 Task: Book a one-way flight for 1 adult from Los Angeles to Las Vegas on October 20, 2023.
Action: Mouse moved to (392, 415)
Screenshot: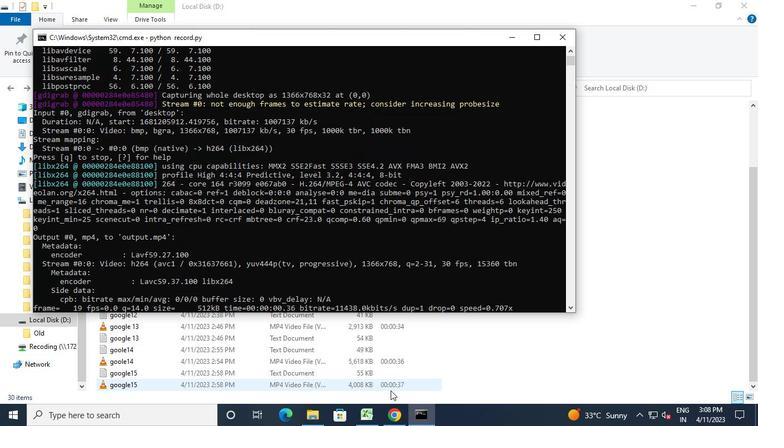 
Action: Mouse pressed left at (392, 415)
Screenshot: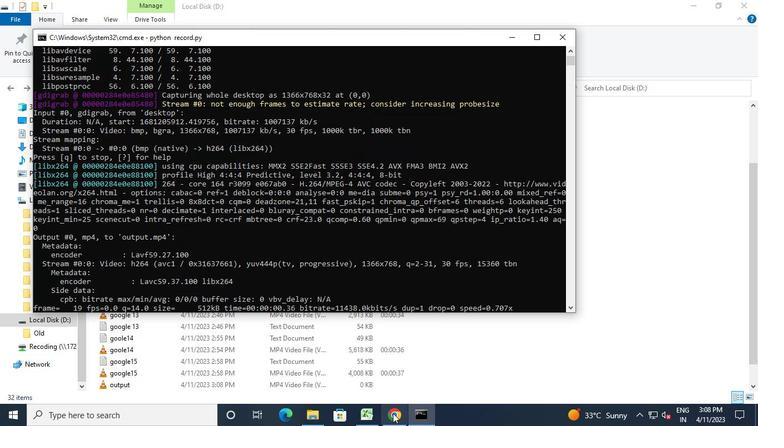 
Action: Mouse moved to (35, 238)
Screenshot: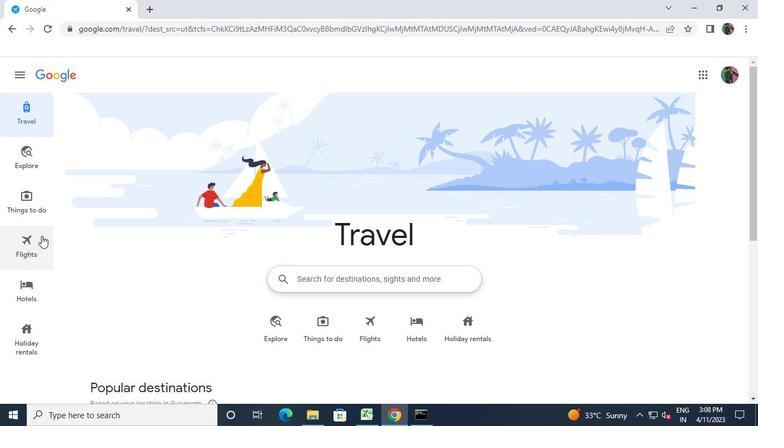 
Action: Mouse pressed left at (35, 238)
Screenshot: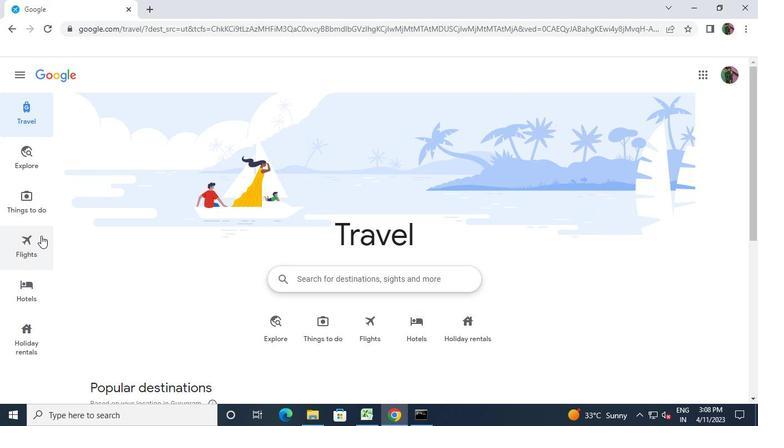 
Action: Mouse moved to (118, 291)
Screenshot: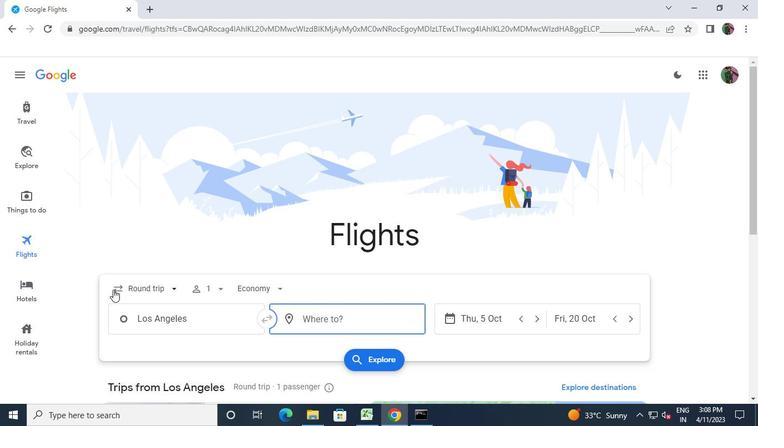 
Action: Mouse pressed left at (118, 291)
Screenshot: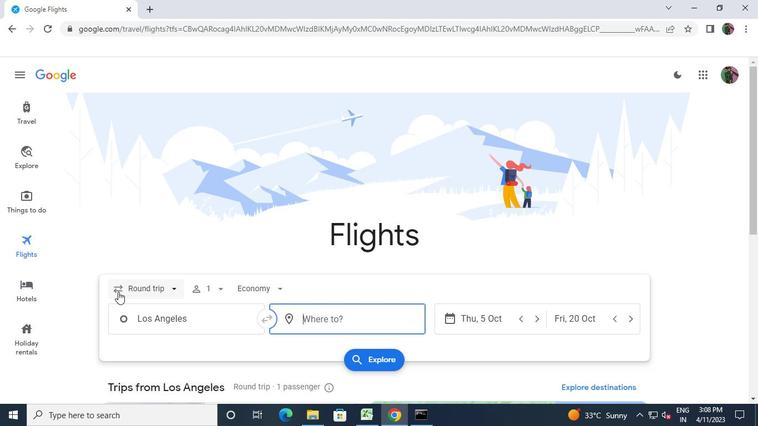 
Action: Mouse moved to (142, 232)
Screenshot: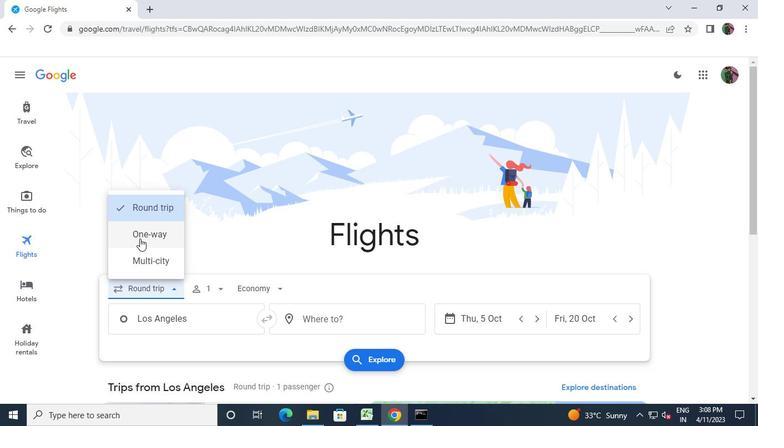 
Action: Mouse pressed left at (142, 232)
Screenshot: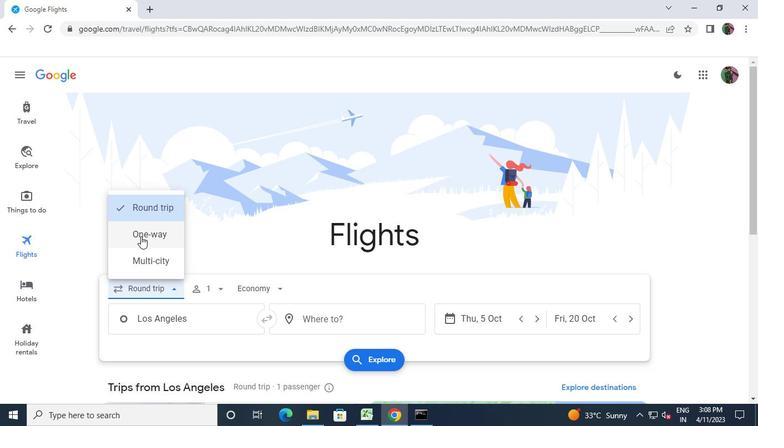 
Action: Mouse moved to (206, 291)
Screenshot: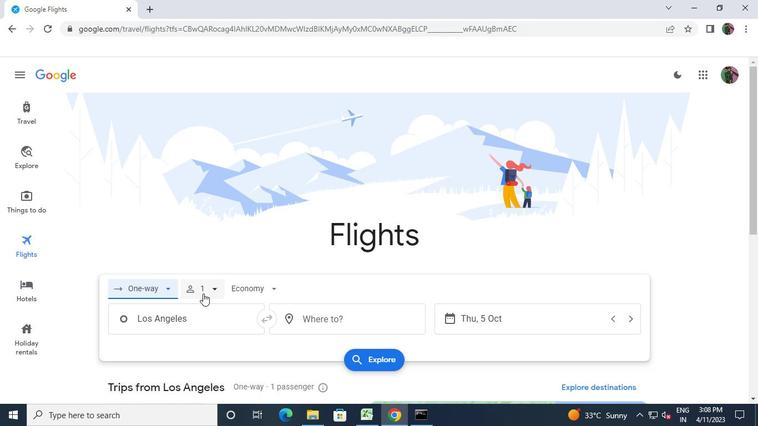 
Action: Mouse pressed left at (206, 291)
Screenshot: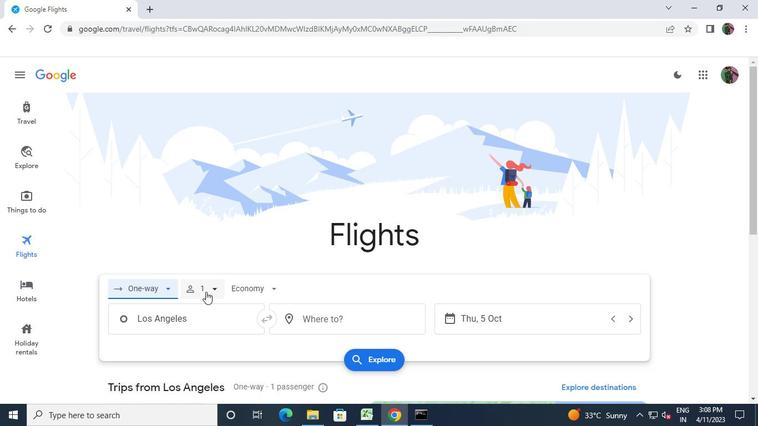 
Action: Mouse moved to (281, 321)
Screenshot: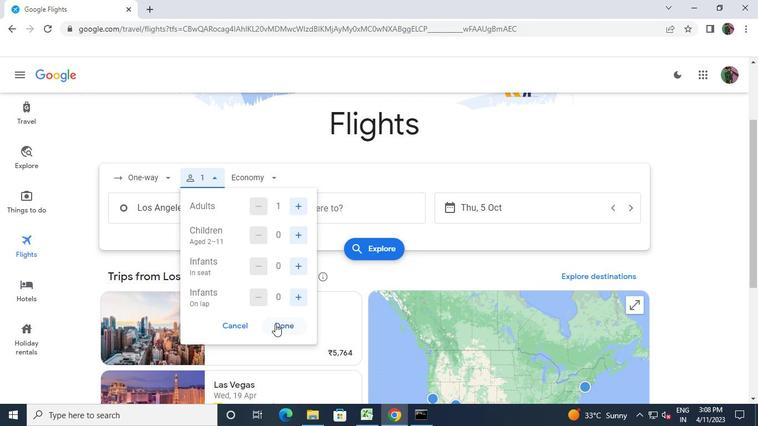 
Action: Mouse pressed left at (281, 321)
Screenshot: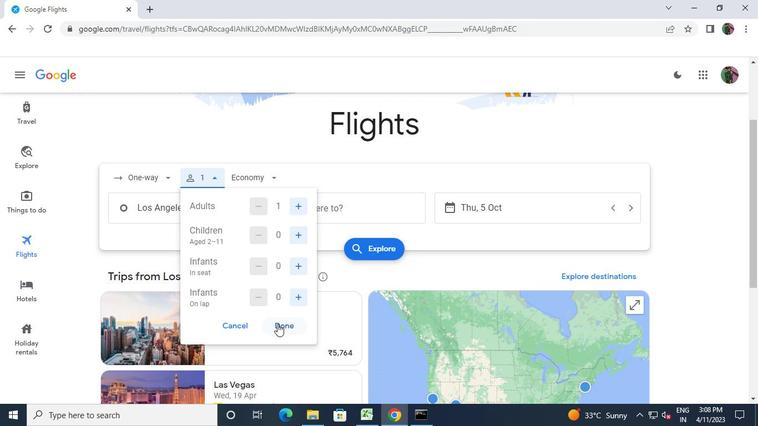 
Action: Mouse moved to (466, 208)
Screenshot: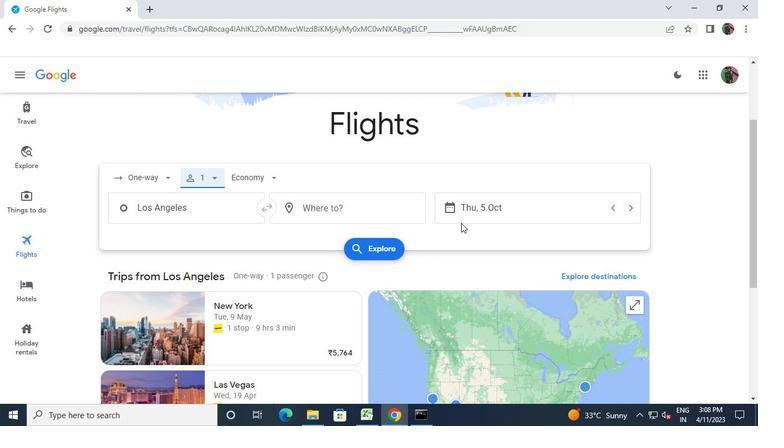 
Action: Mouse pressed left at (466, 208)
Screenshot: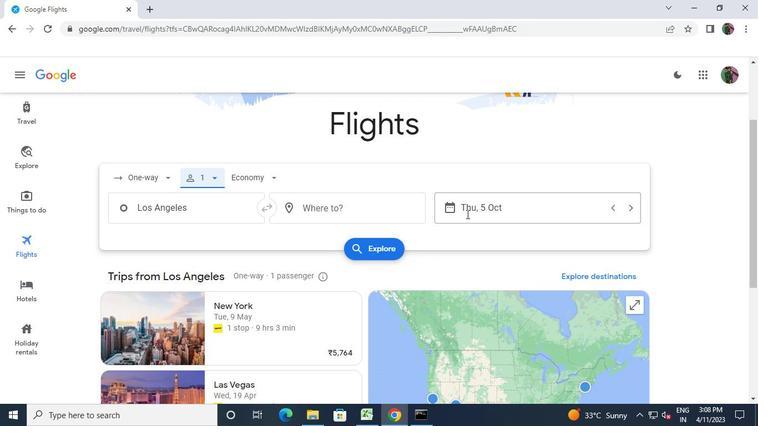 
Action: Mouse moved to (357, 185)
Screenshot: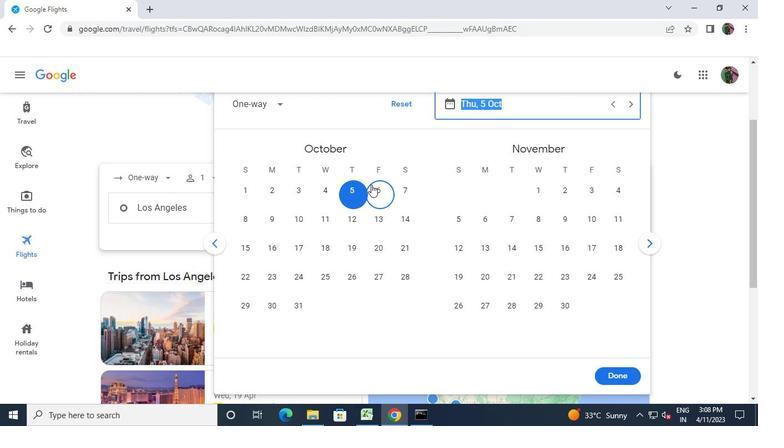 
Action: Mouse pressed left at (357, 185)
Screenshot: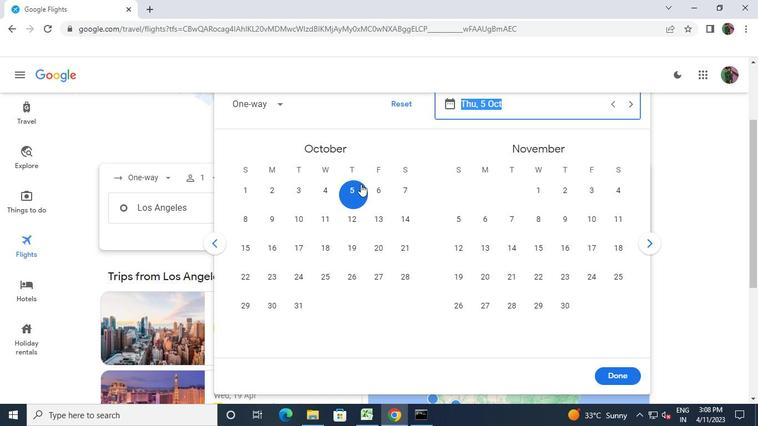 
Action: Mouse moved to (623, 375)
Screenshot: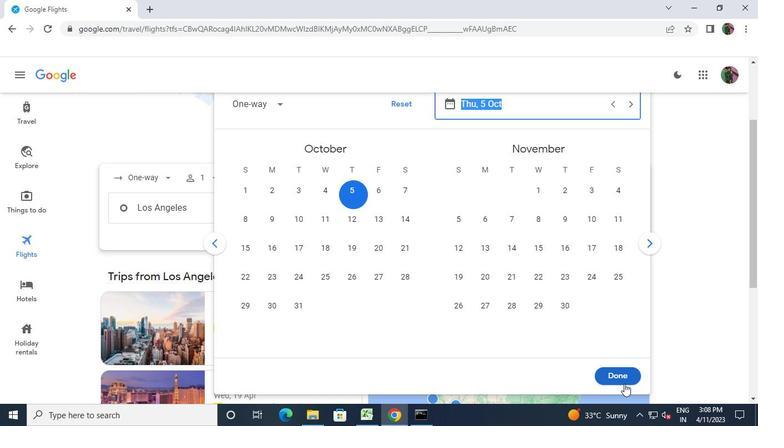 
Action: Mouse pressed left at (623, 375)
Screenshot: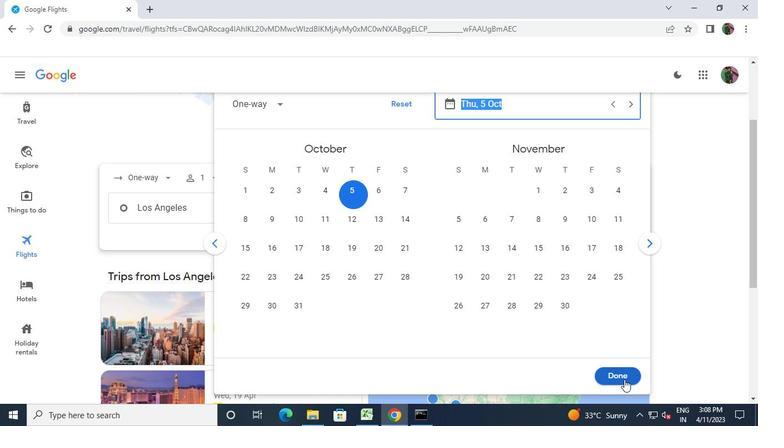 
Action: Mouse moved to (179, 208)
Screenshot: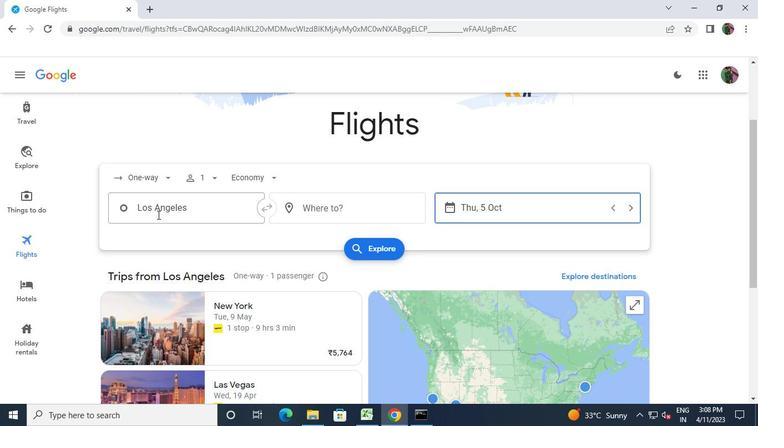
Action: Mouse pressed left at (179, 208)
Screenshot: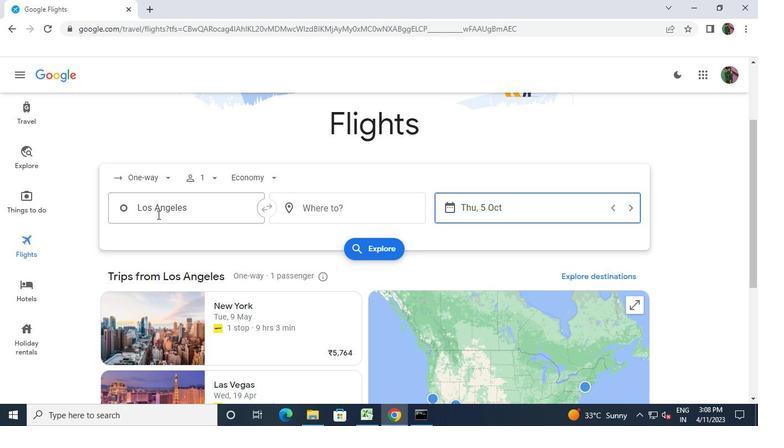
Action: Mouse moved to (180, 208)
Screenshot: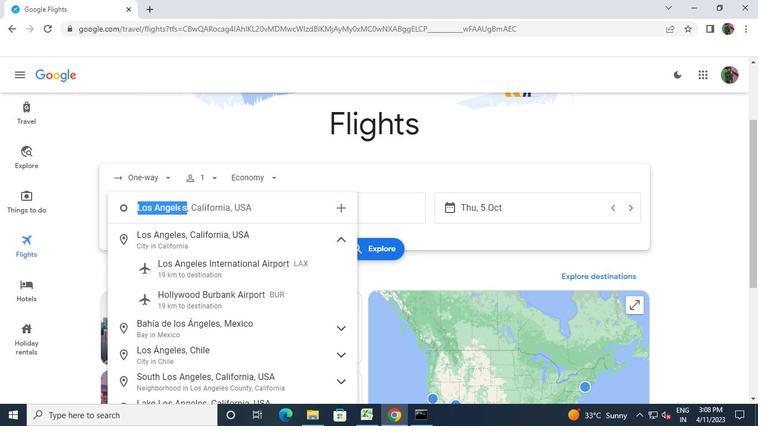 
Action: Keyboard l
Screenshot: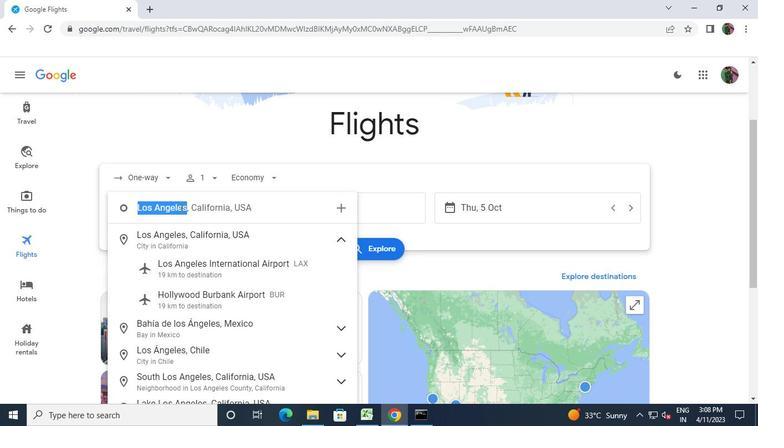 
Action: Keyboard o
Screenshot: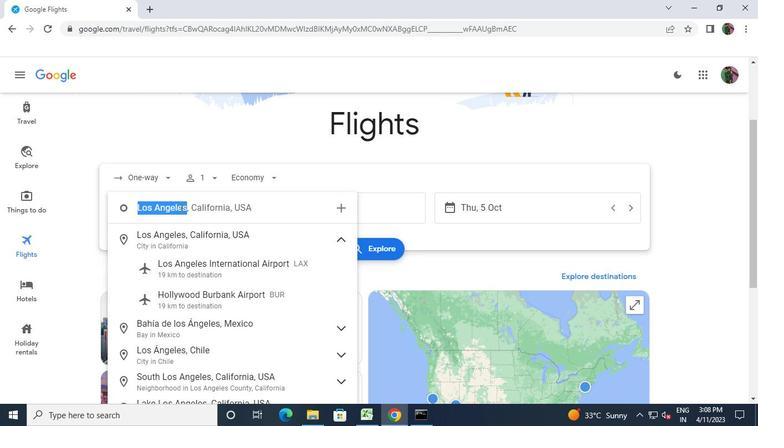 
Action: Keyboard s
Screenshot: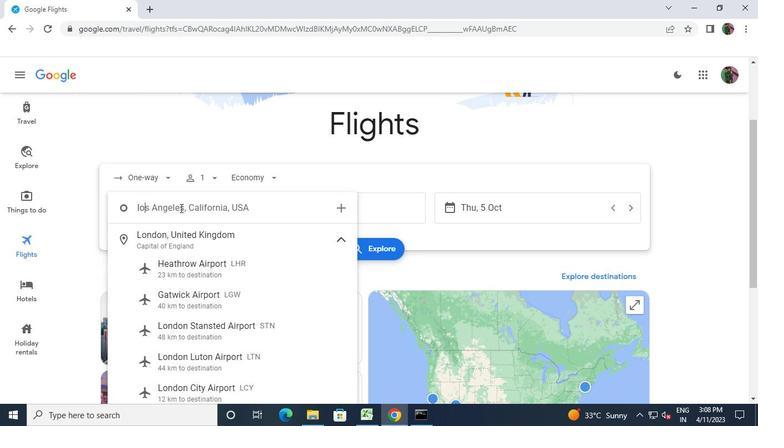 
Action: Keyboard Key.space
Screenshot: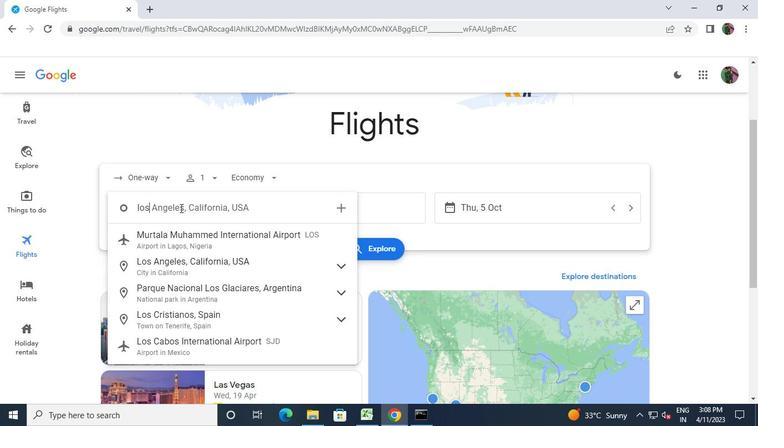 
Action: Keyboard a
Screenshot: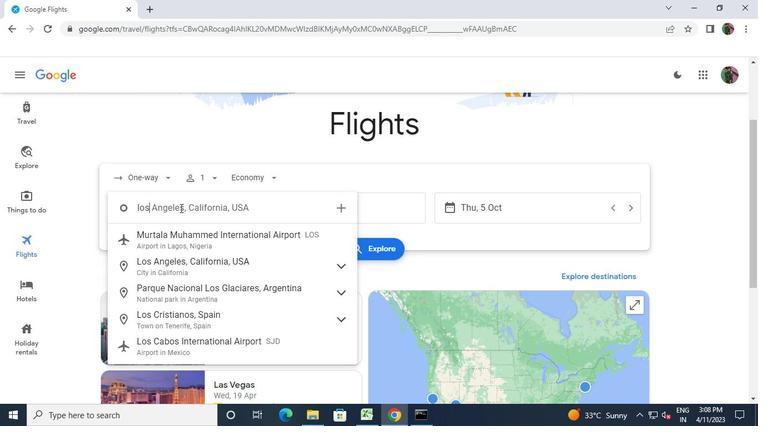 
Action: Keyboard n
Screenshot: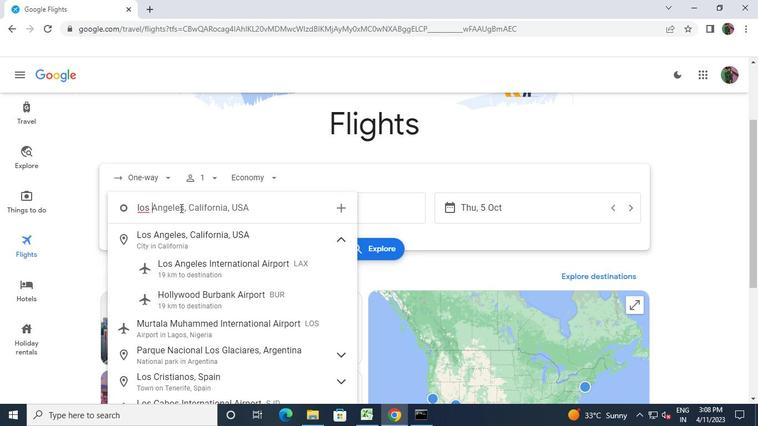 
Action: Mouse moved to (198, 239)
Screenshot: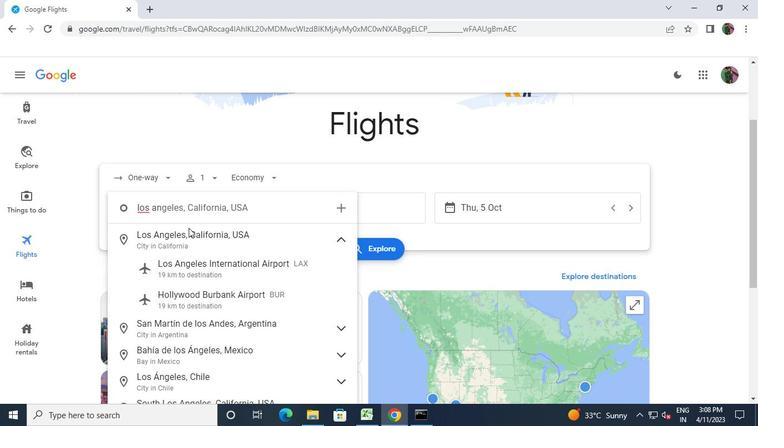 
Action: Mouse pressed left at (198, 239)
Screenshot: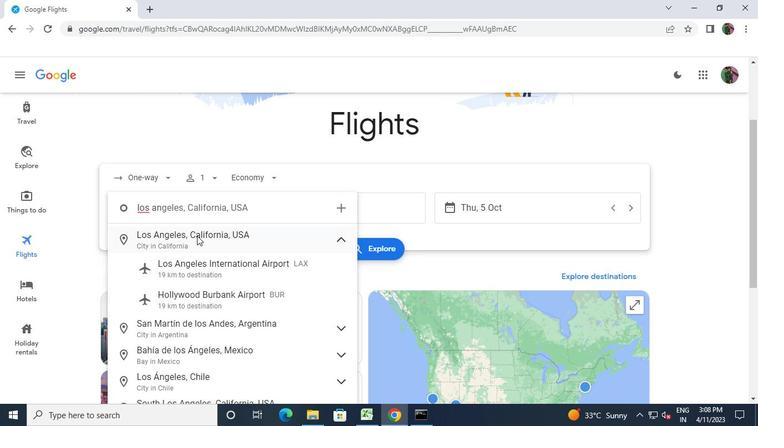 
Action: Mouse moved to (375, 210)
Screenshot: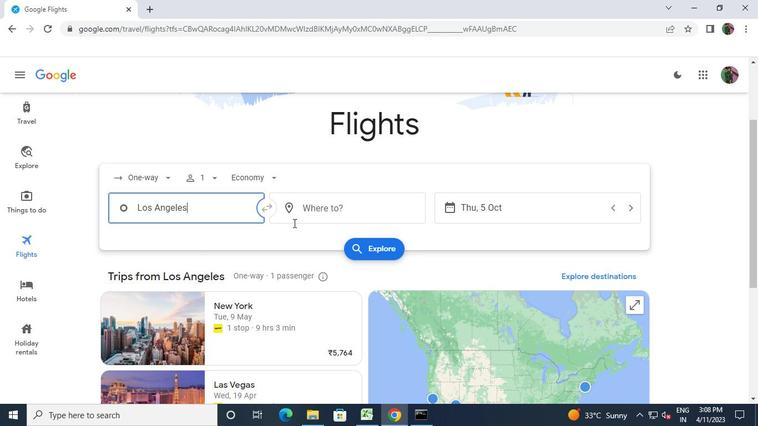 
Action: Mouse pressed left at (375, 210)
Screenshot: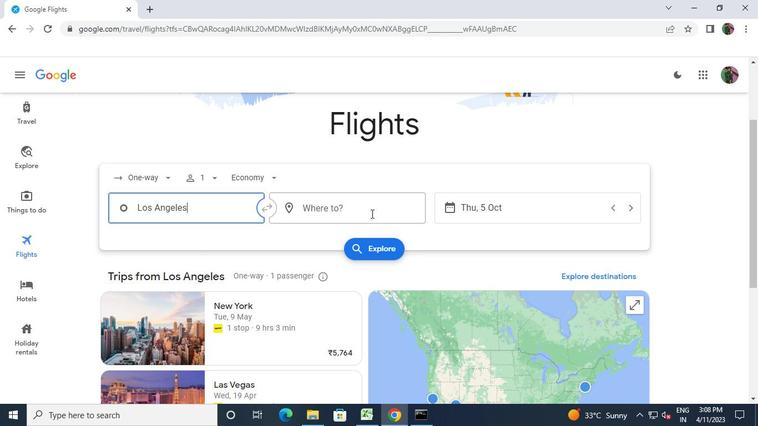
Action: Keyboard l
Screenshot: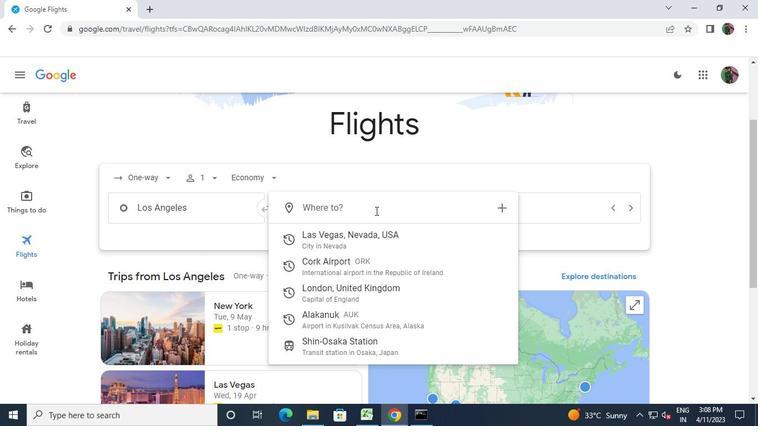 
Action: Keyboard o
Screenshot: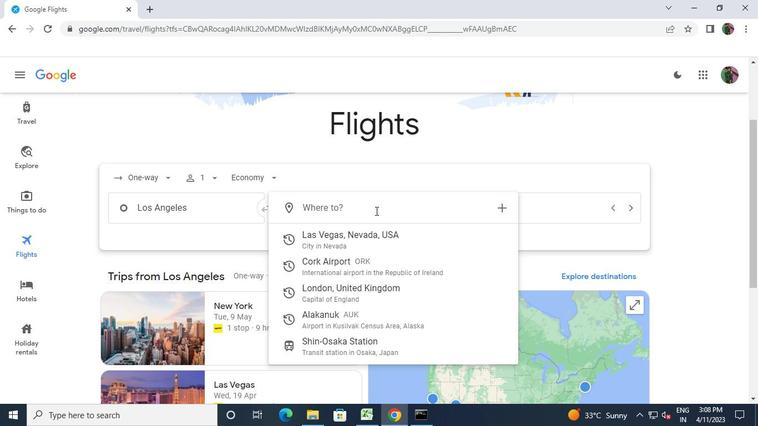 
Action: Keyboard s
Screenshot: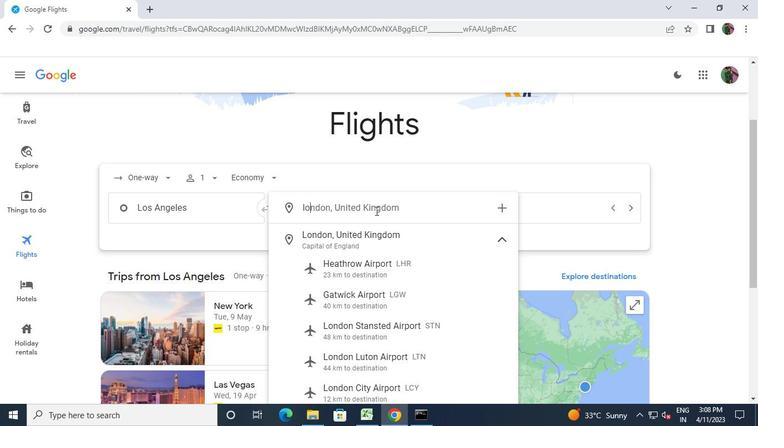
Action: Keyboard Key.space
Screenshot: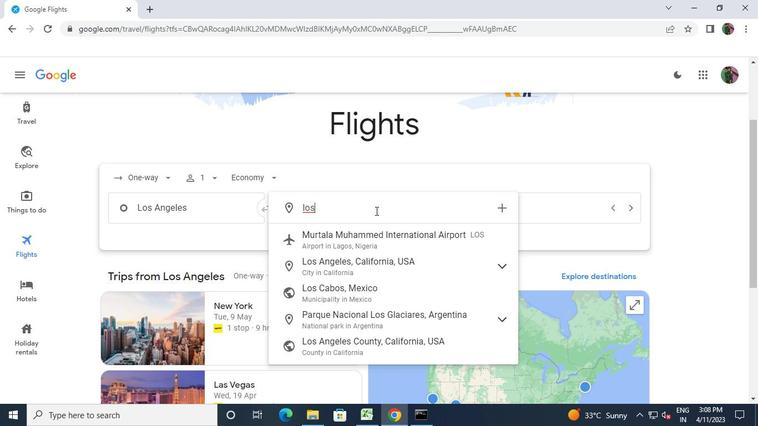 
Action: Keyboard a
Screenshot: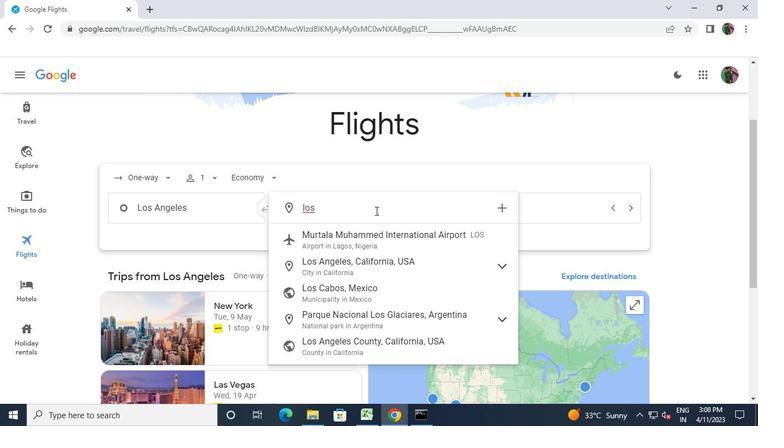 
Action: Keyboard v
Screenshot: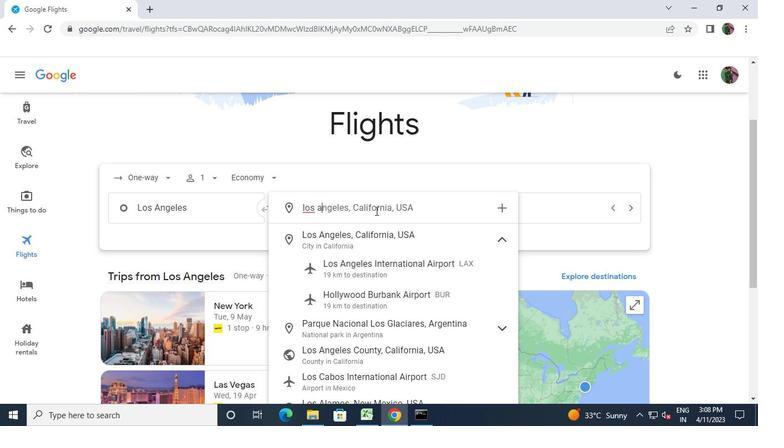 
Action: Mouse moved to (305, 206)
Screenshot: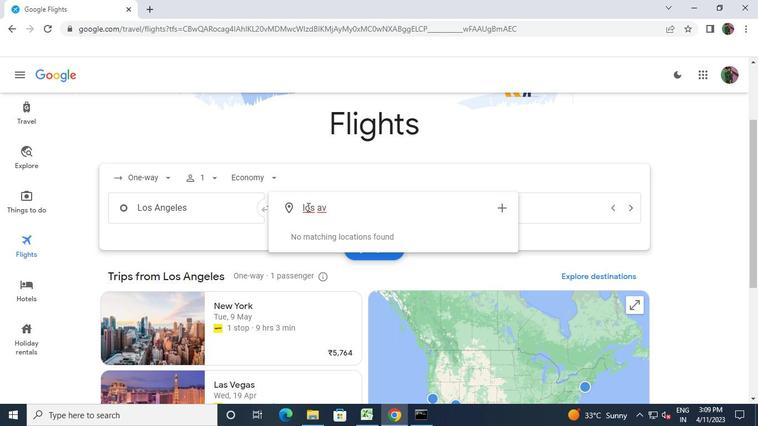 
Action: Mouse pressed left at (305, 206)
Screenshot: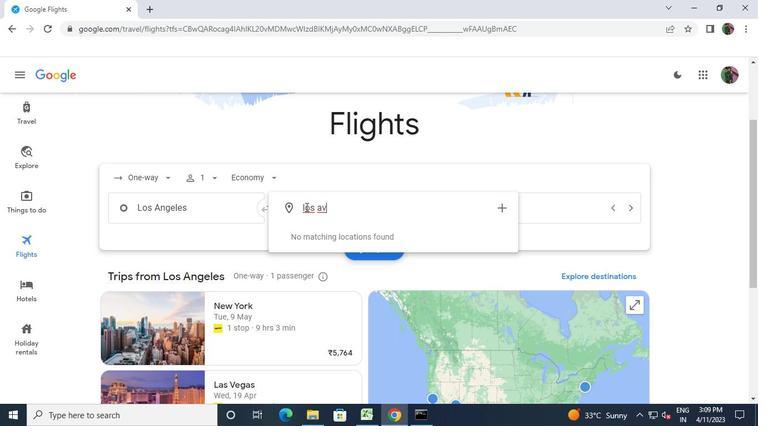 
Action: Mouse moved to (331, 209)
Screenshot: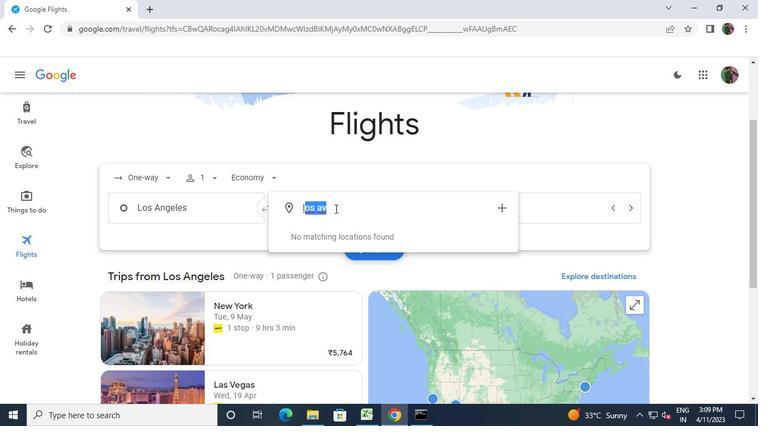 
Action: Keyboard a
Screenshot: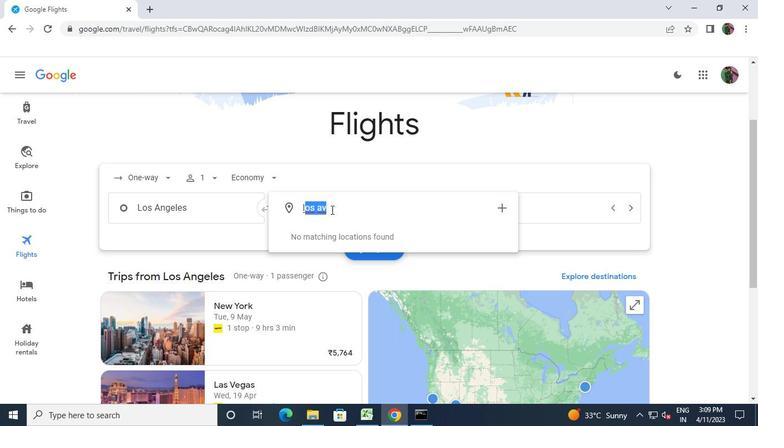 
Action: Keyboard s
Screenshot: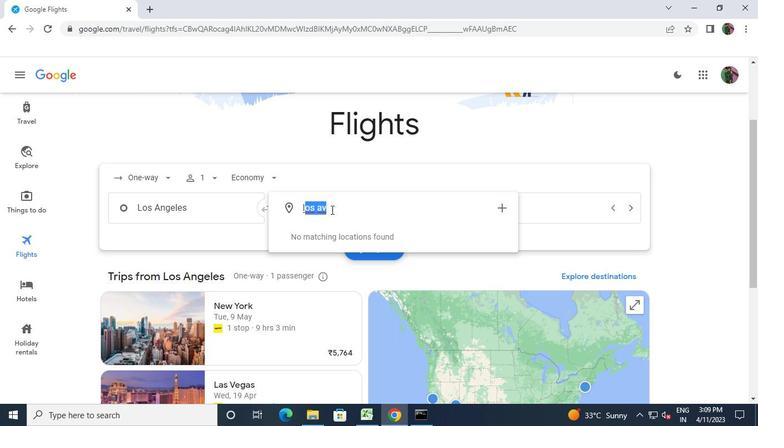 
Action: Mouse moved to (356, 269)
Screenshot: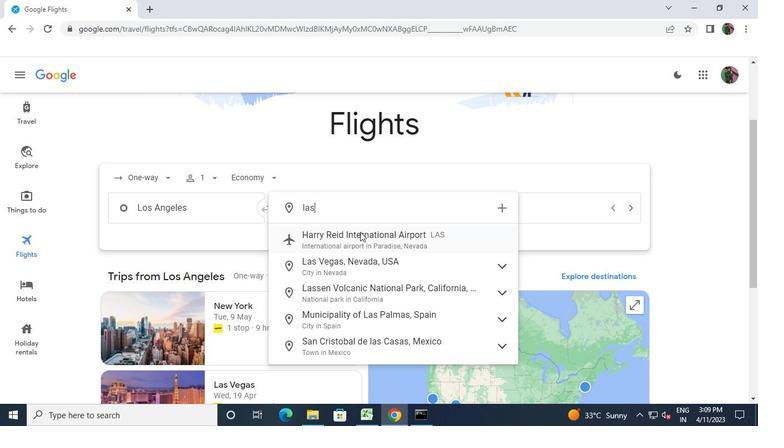 
Action: Mouse pressed left at (356, 269)
Screenshot: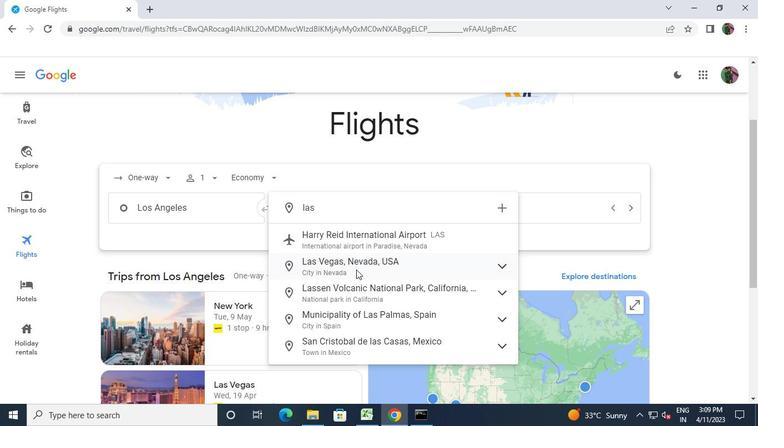 
Action: Mouse moved to (366, 253)
Screenshot: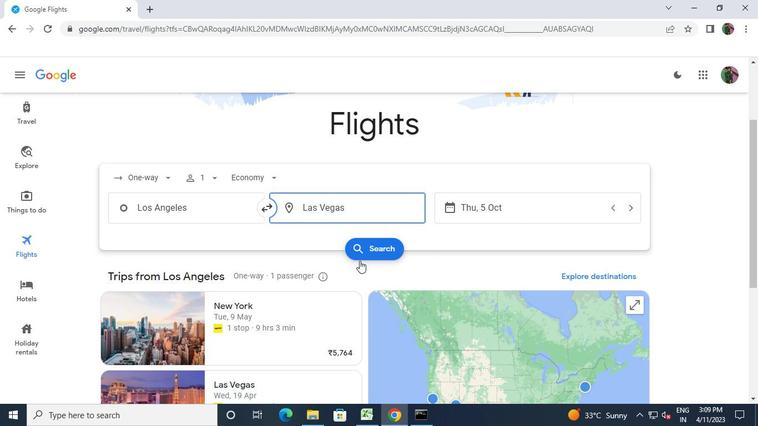 
Action: Mouse pressed left at (366, 253)
Screenshot: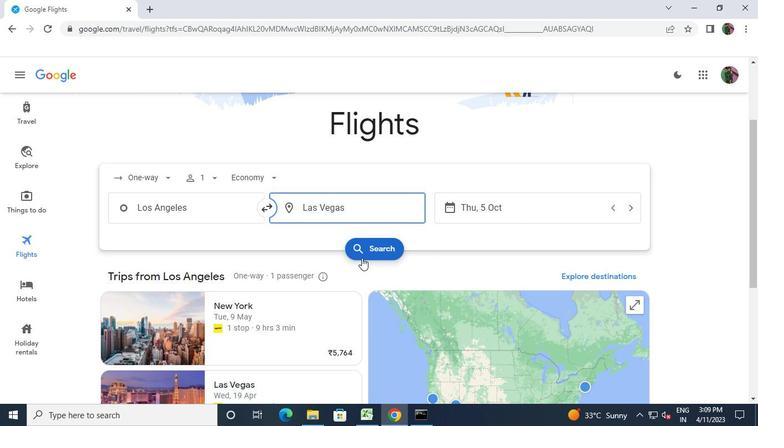 
Action: Mouse moved to (366, 254)
Screenshot: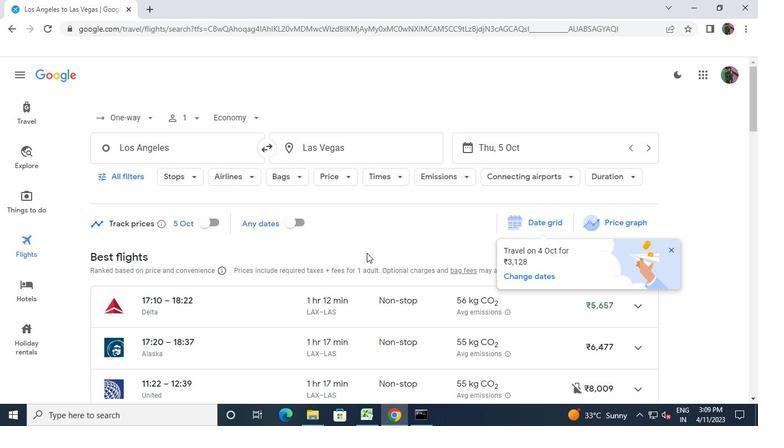 
Action: Mouse pressed left at (366, 254)
Screenshot: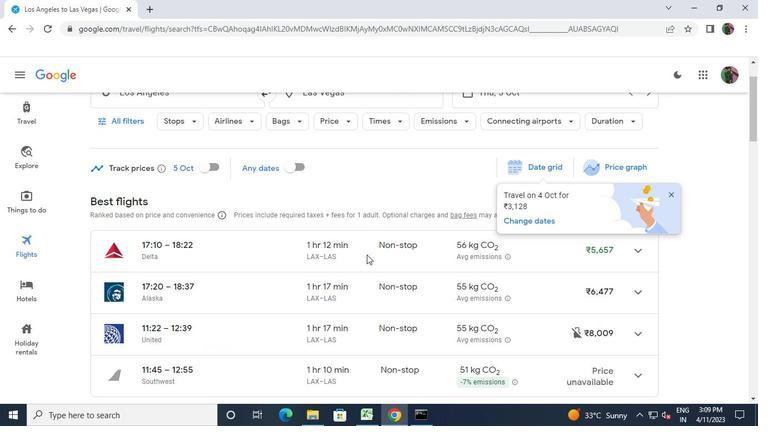 
Action: Mouse moved to (421, 218)
Screenshot: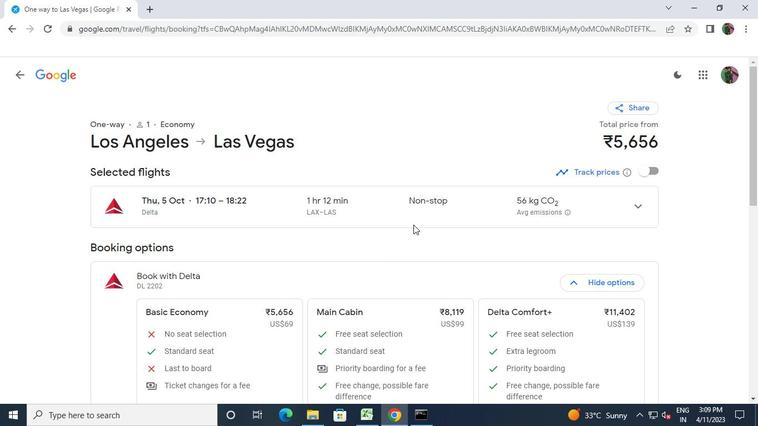 
Action: Mouse pressed left at (421, 218)
Screenshot: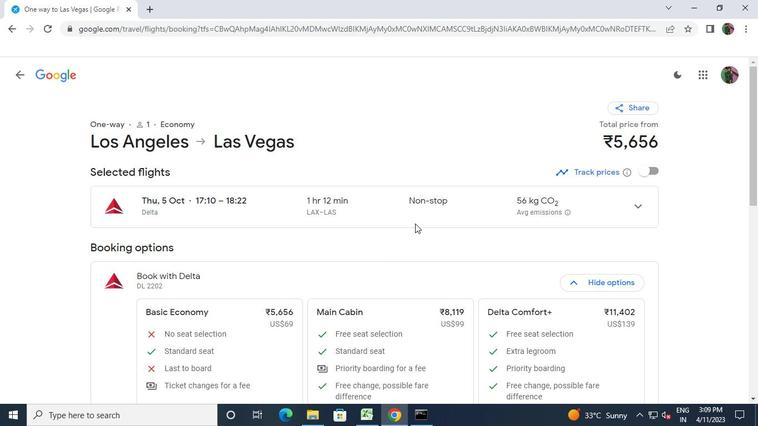 
Action: Mouse moved to (473, 336)
Screenshot: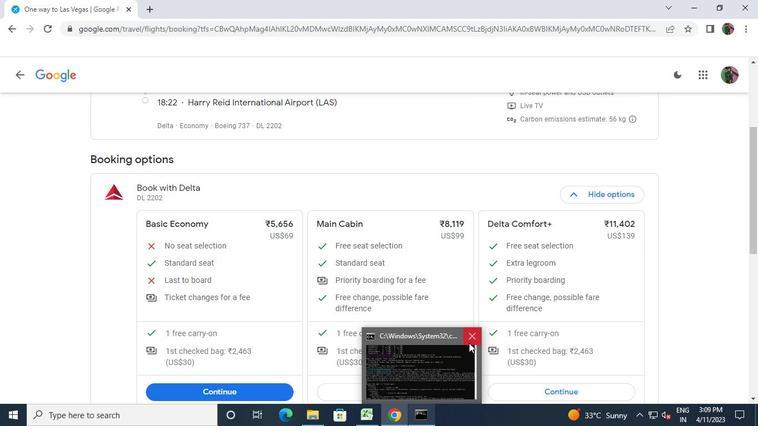 
Action: Mouse pressed left at (473, 336)
Screenshot: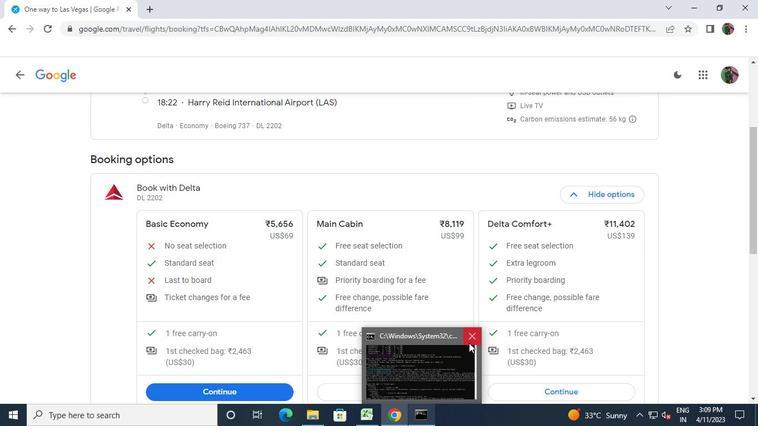 
